 Task: Search for emails CC'd to 'softage.2@softage.net' in the current mailbox.
Action: Mouse moved to (398, 12)
Screenshot: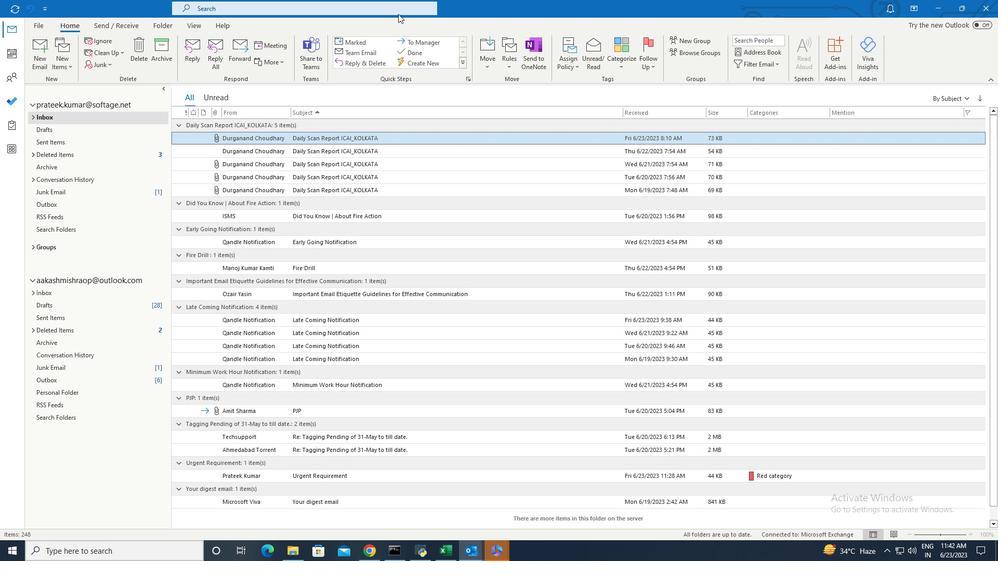 
Action: Mouse pressed left at (398, 12)
Screenshot: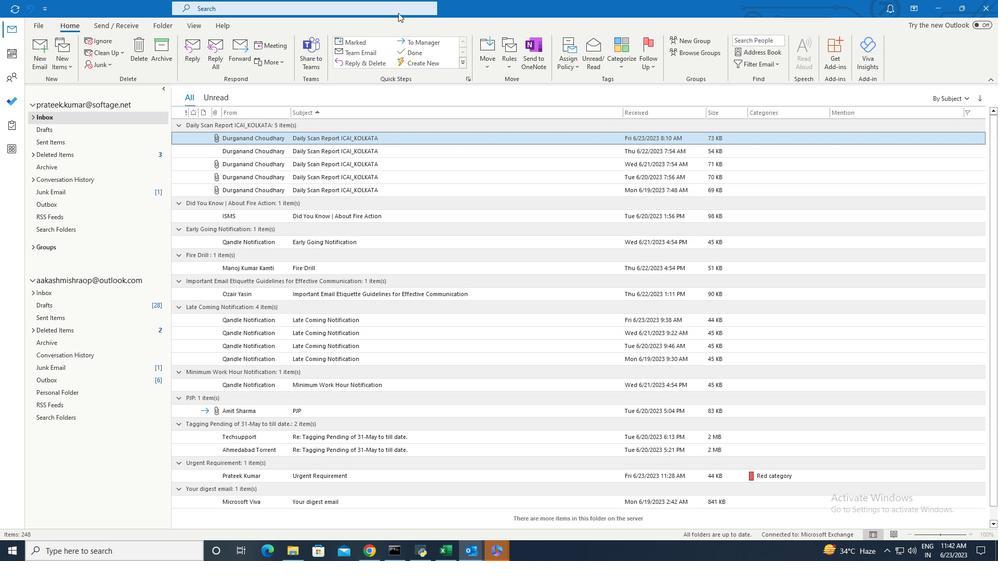 
Action: Mouse moved to (417, 7)
Screenshot: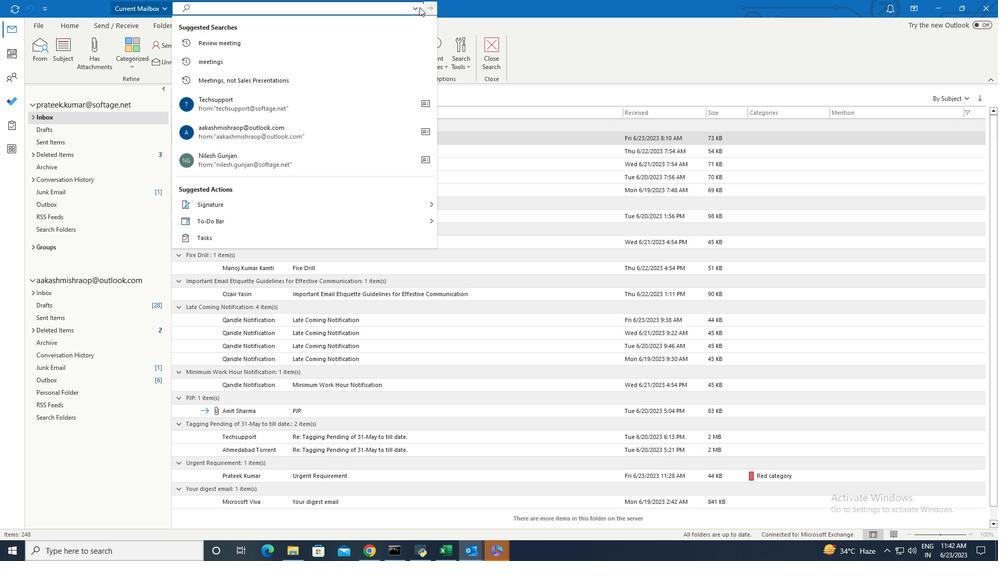 
Action: Mouse pressed left at (417, 7)
Screenshot: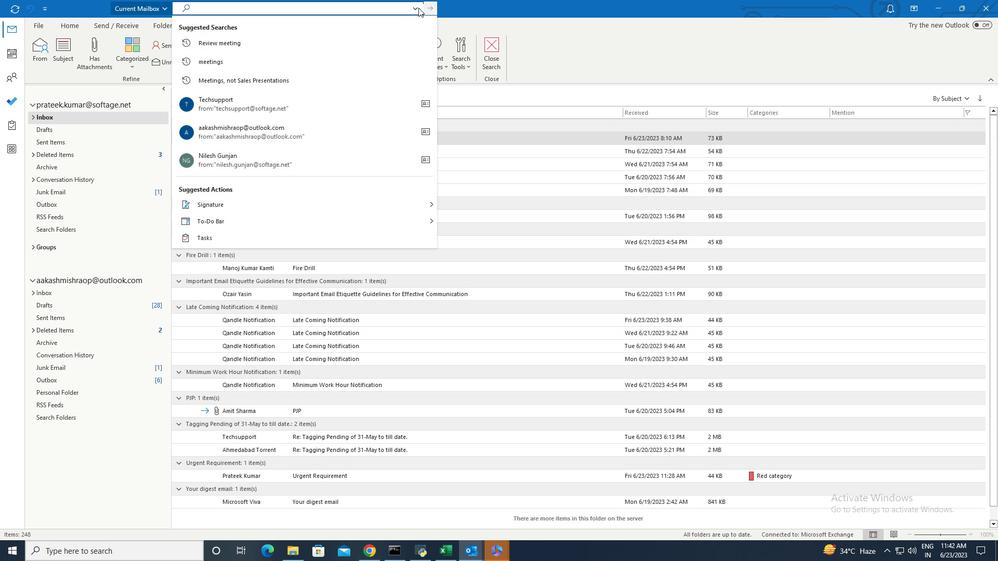 
Action: Mouse moved to (296, 25)
Screenshot: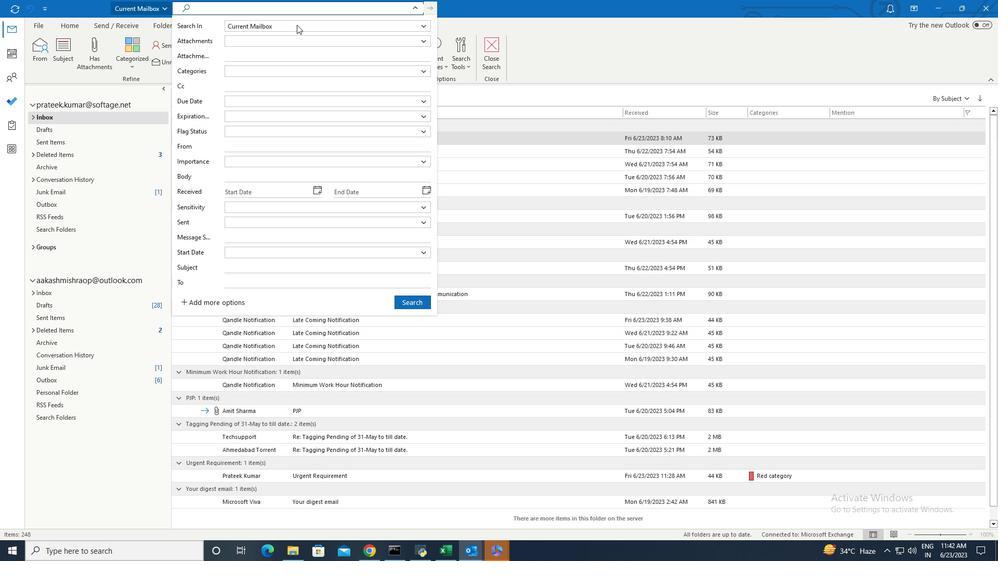 
Action: Mouse pressed left at (296, 25)
Screenshot: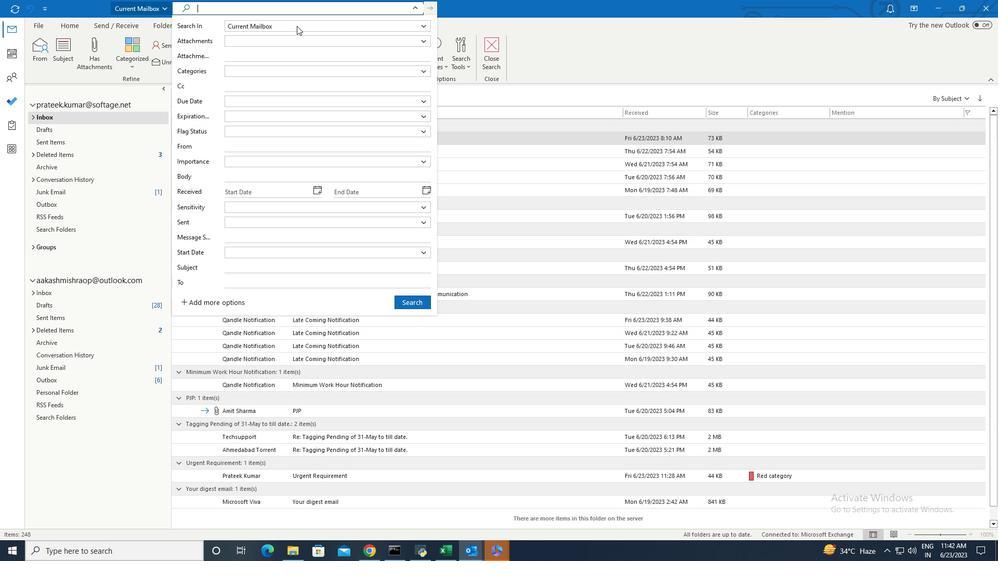 
Action: Mouse moved to (268, 37)
Screenshot: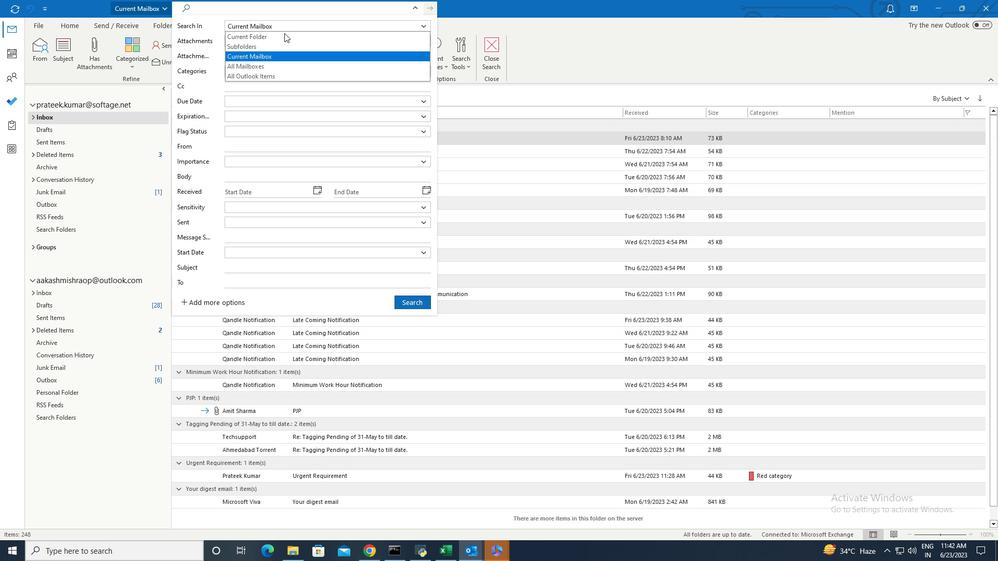 
Action: Mouse pressed left at (268, 37)
Screenshot: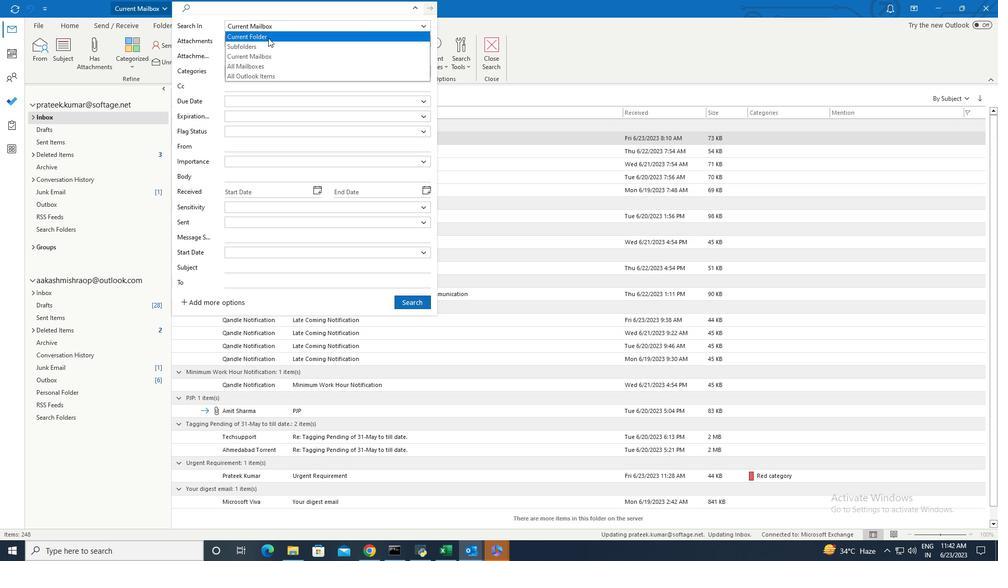 
Action: Mouse moved to (416, 9)
Screenshot: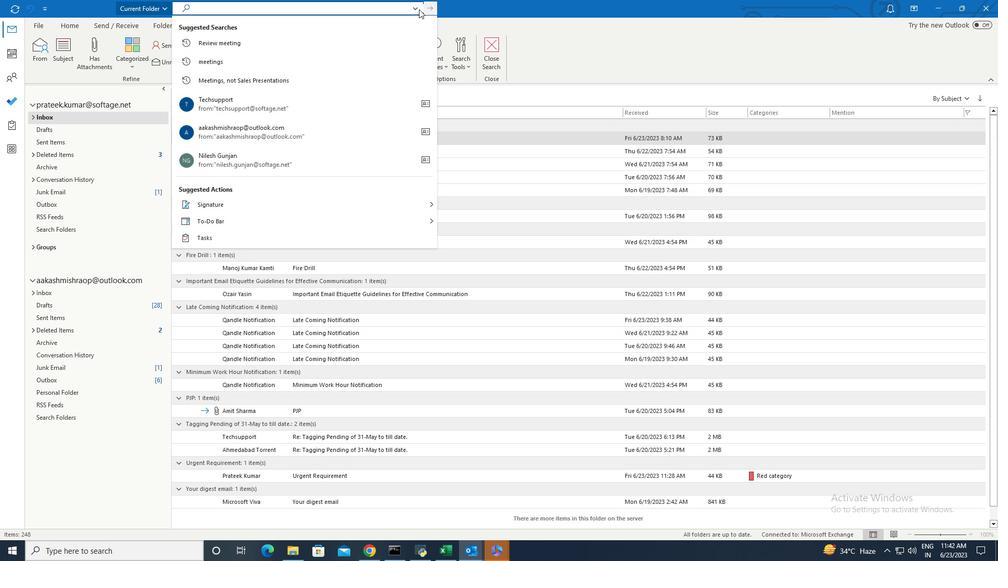 
Action: Mouse pressed left at (416, 9)
Screenshot: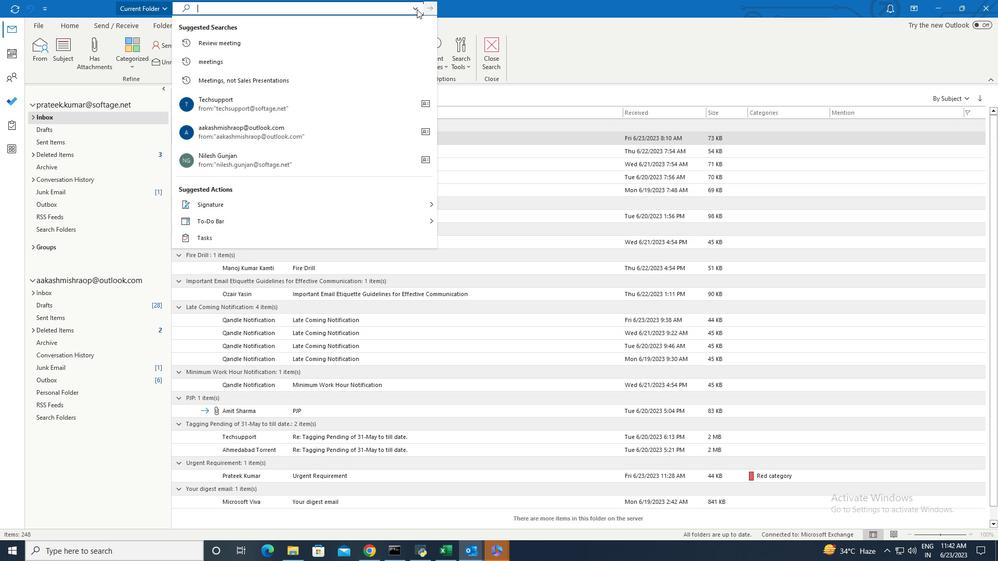 
Action: Mouse moved to (247, 84)
Screenshot: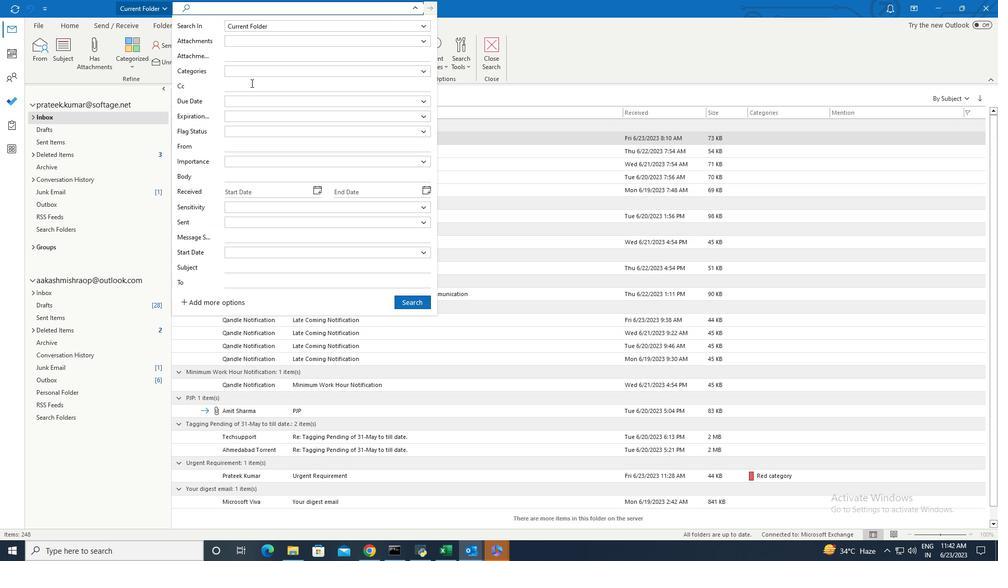 
Action: Mouse pressed left at (247, 84)
Screenshot: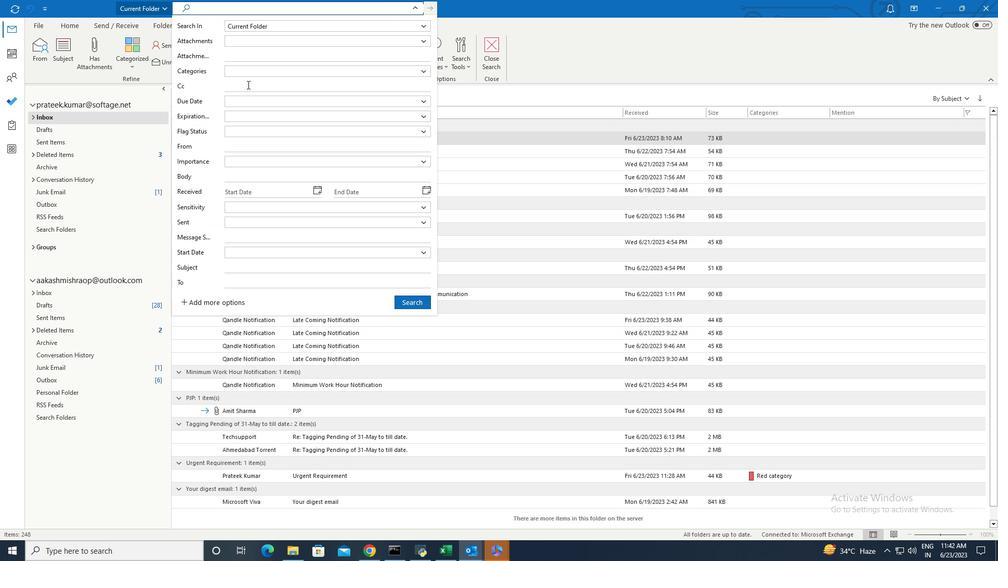 
Action: Key pressed softage.2<Key.shift>@softage.net
Screenshot: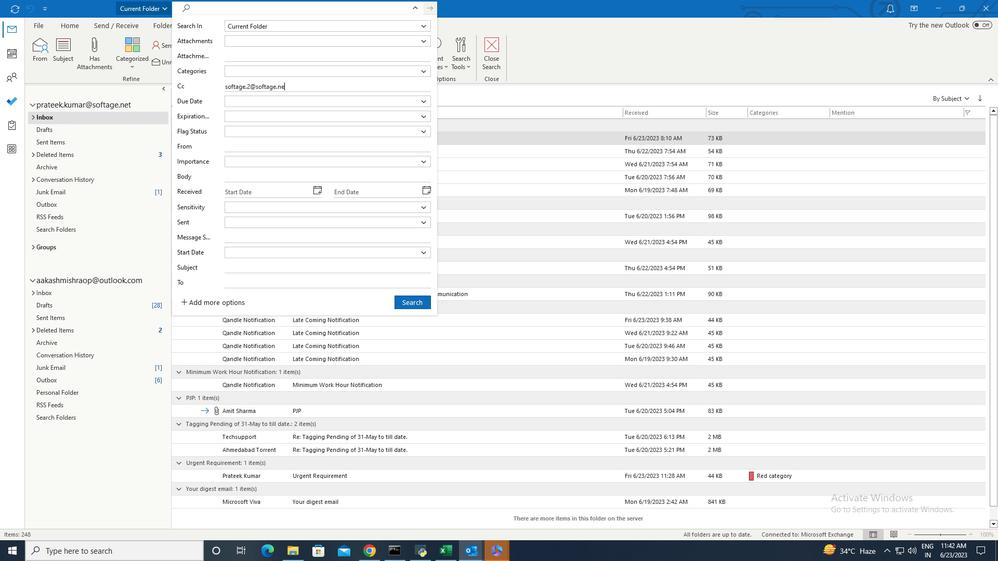 
Action: Mouse moved to (415, 307)
Screenshot: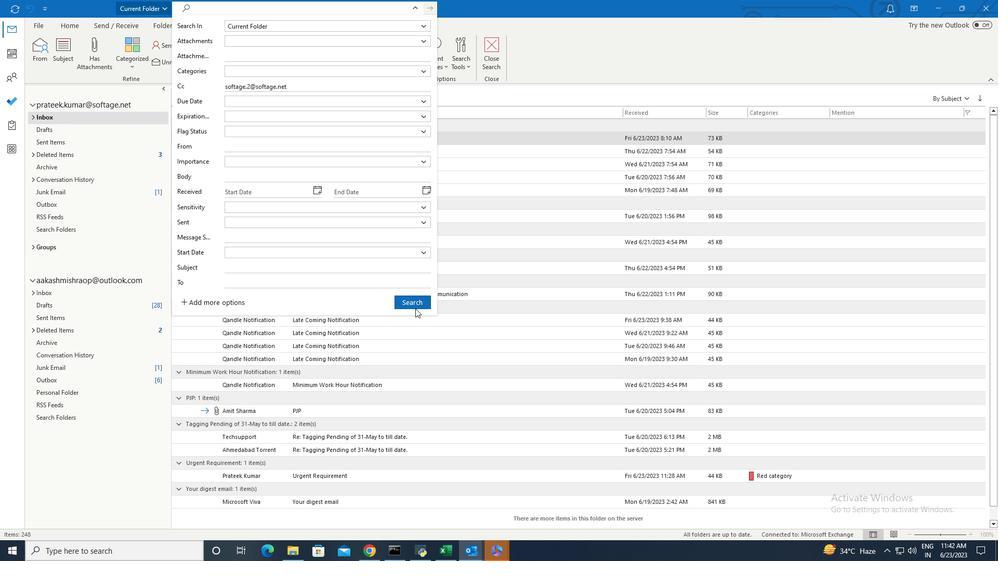
Action: Mouse pressed left at (415, 307)
Screenshot: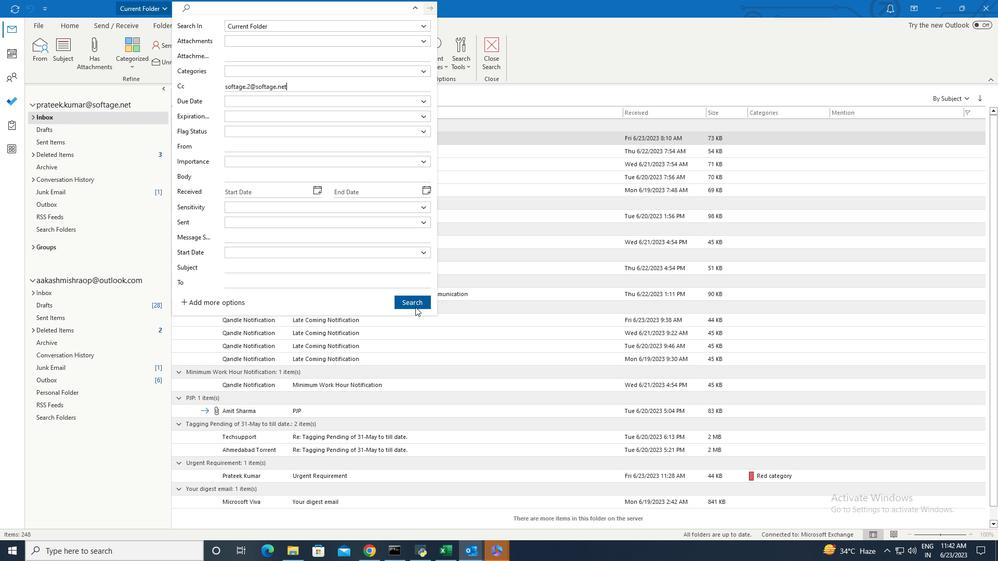 
Action: Mouse moved to (415, 306)
Screenshot: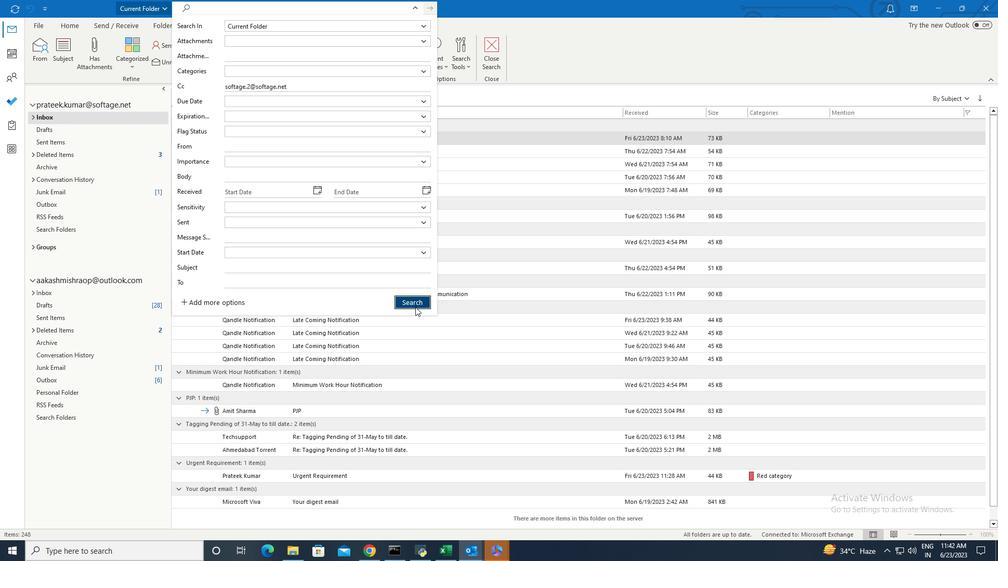 
